 Task: Check the average views per listing of soaker tub in the last 3 years.
Action: Mouse moved to (1042, 230)
Screenshot: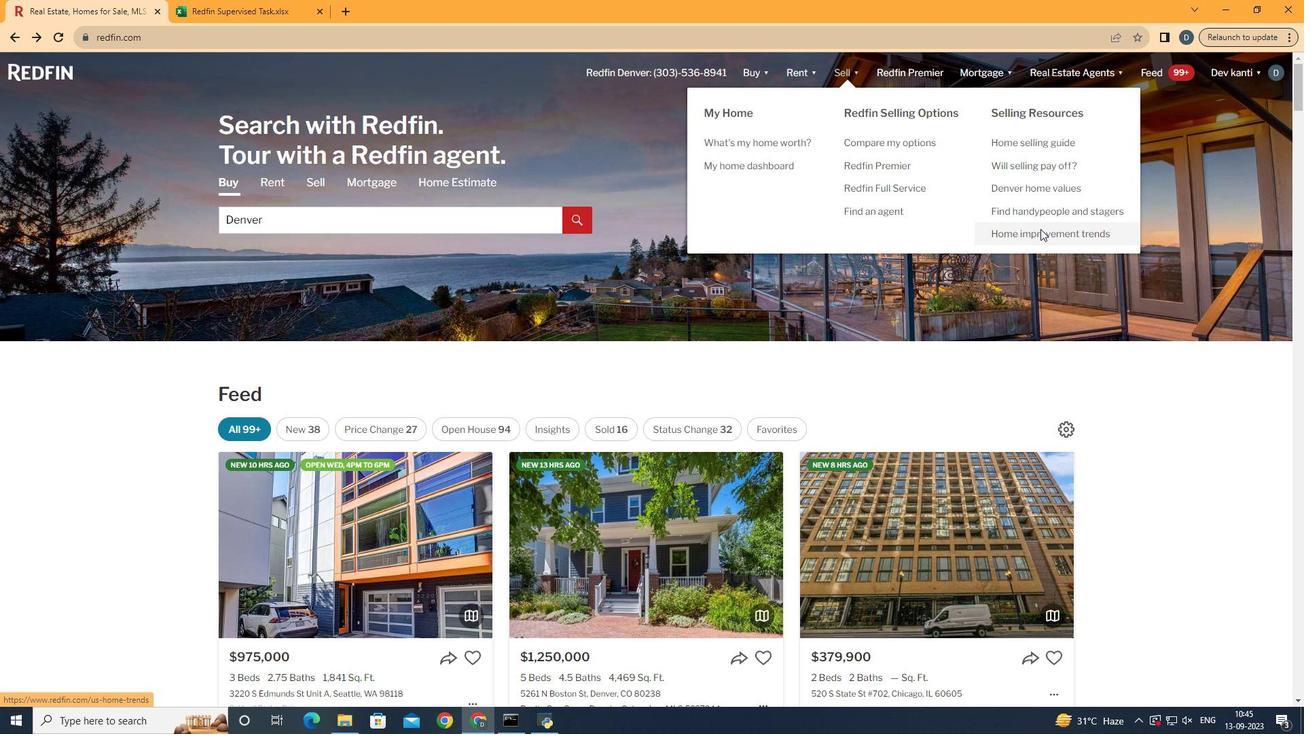
Action: Mouse pressed left at (1042, 230)
Screenshot: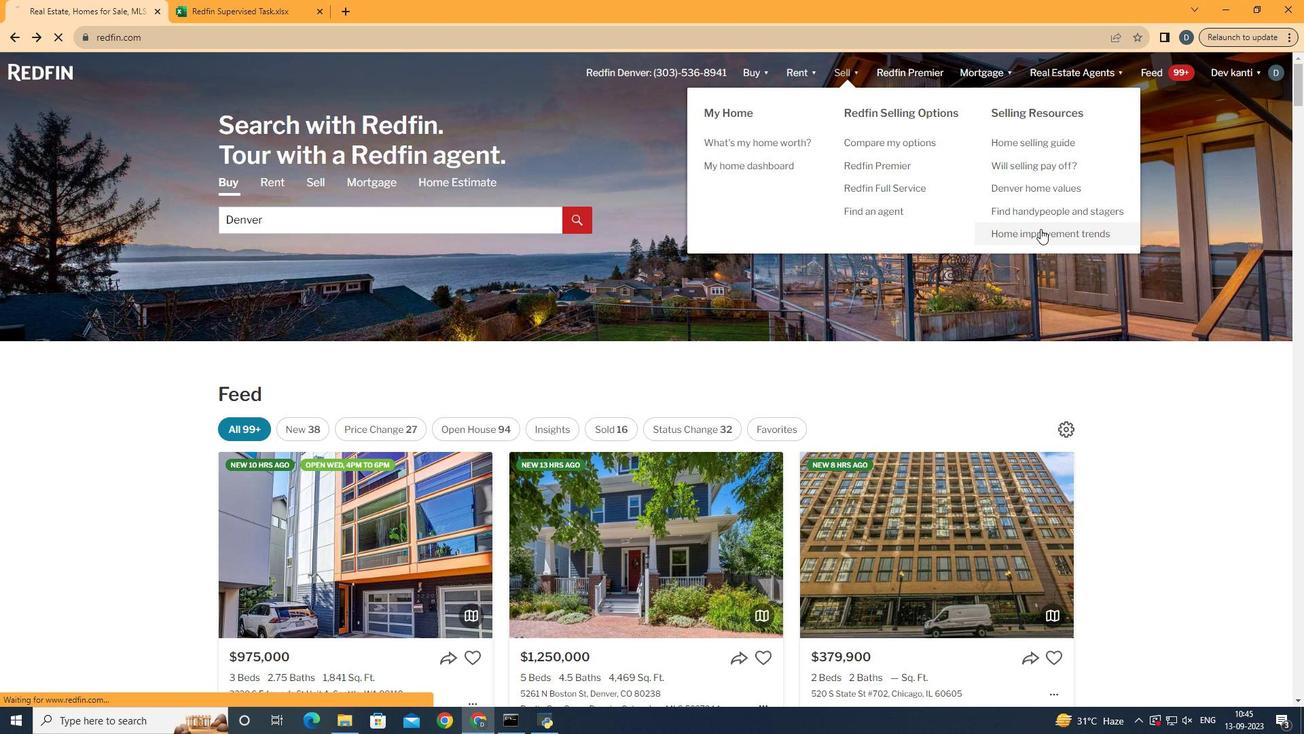 
Action: Mouse moved to (342, 264)
Screenshot: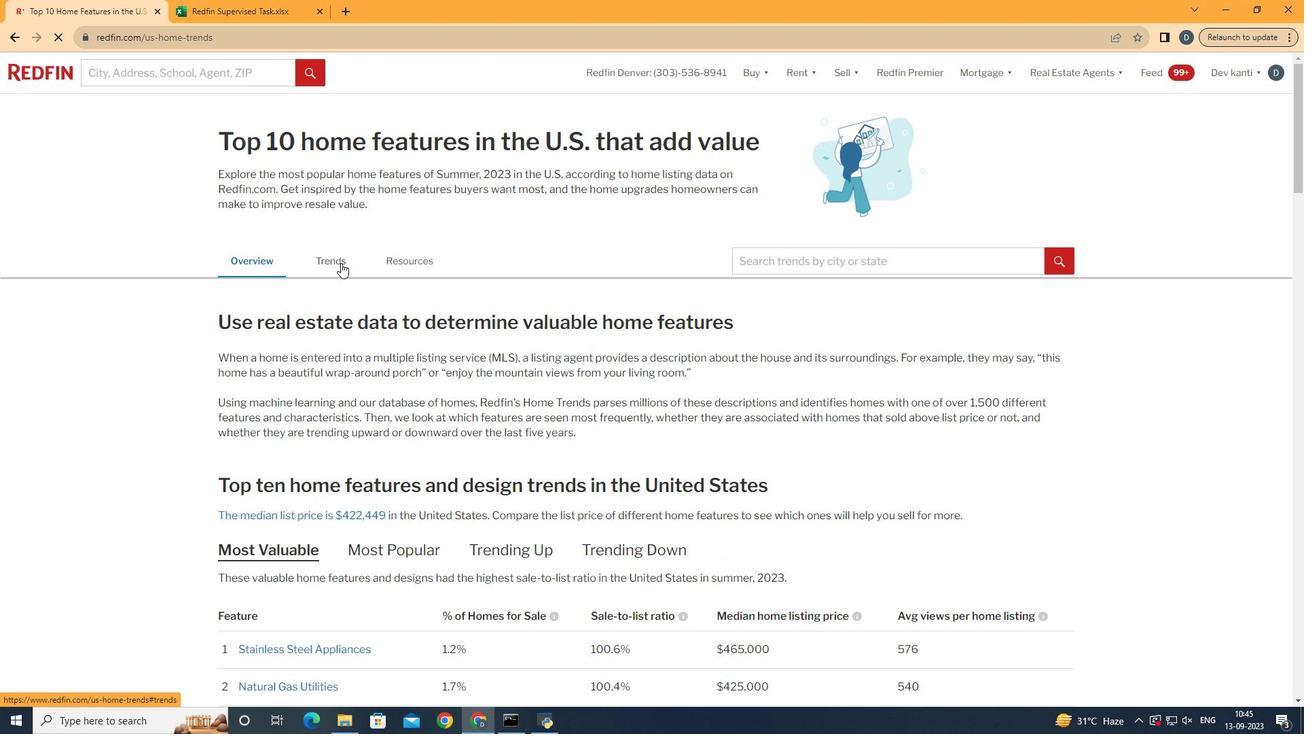 
Action: Mouse pressed left at (342, 264)
Screenshot: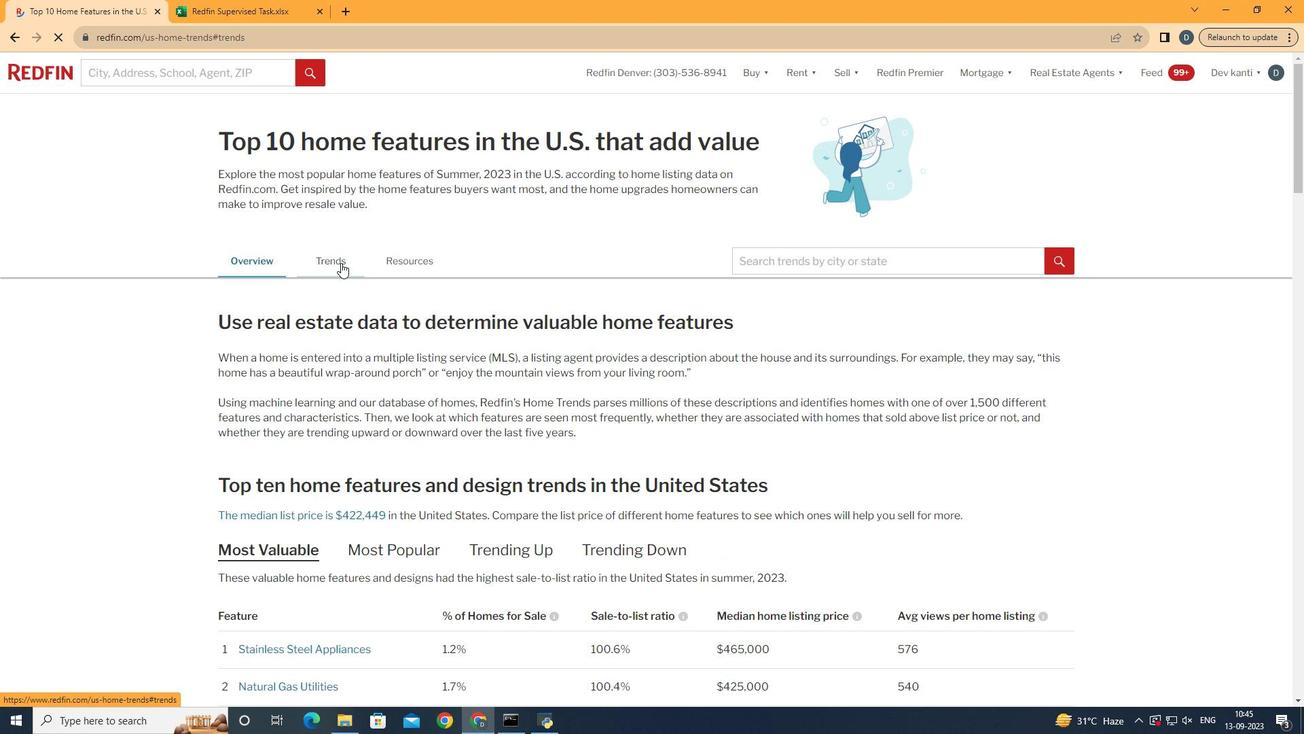 
Action: Mouse moved to (435, 333)
Screenshot: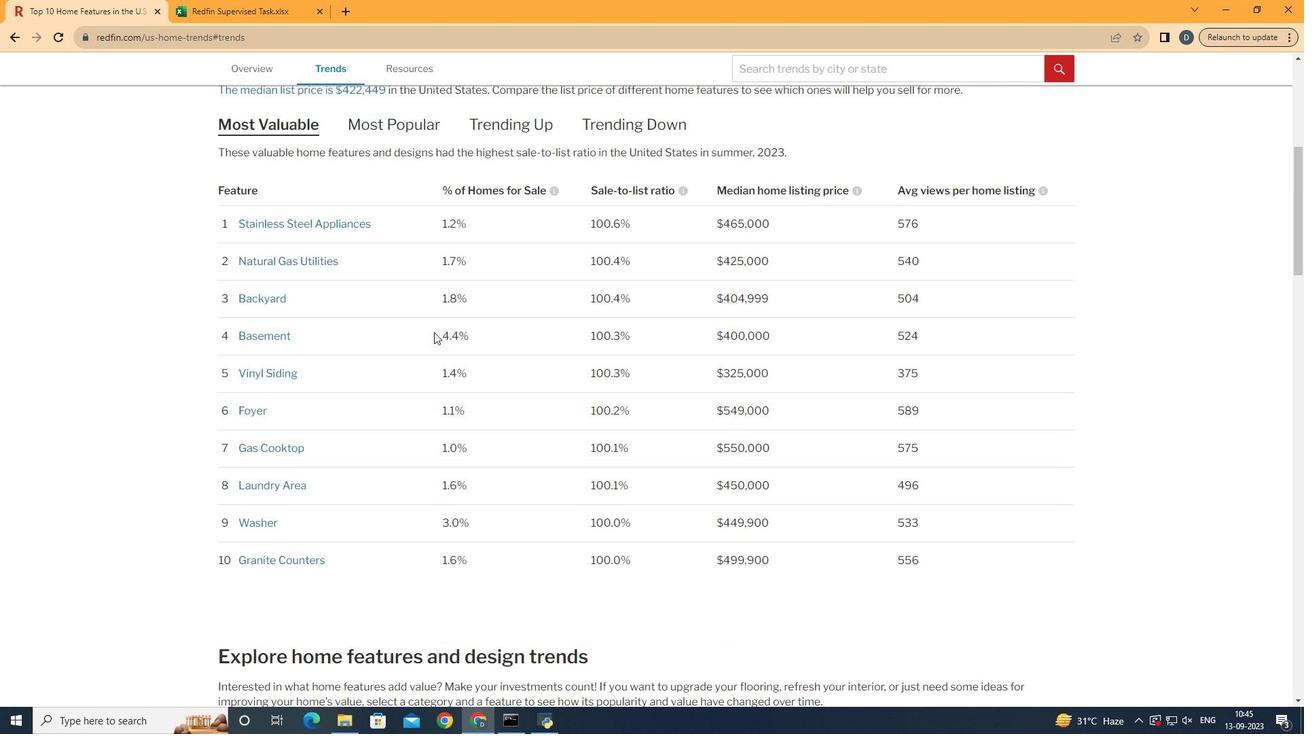 
Action: Mouse scrolled (435, 333) with delta (0, 0)
Screenshot: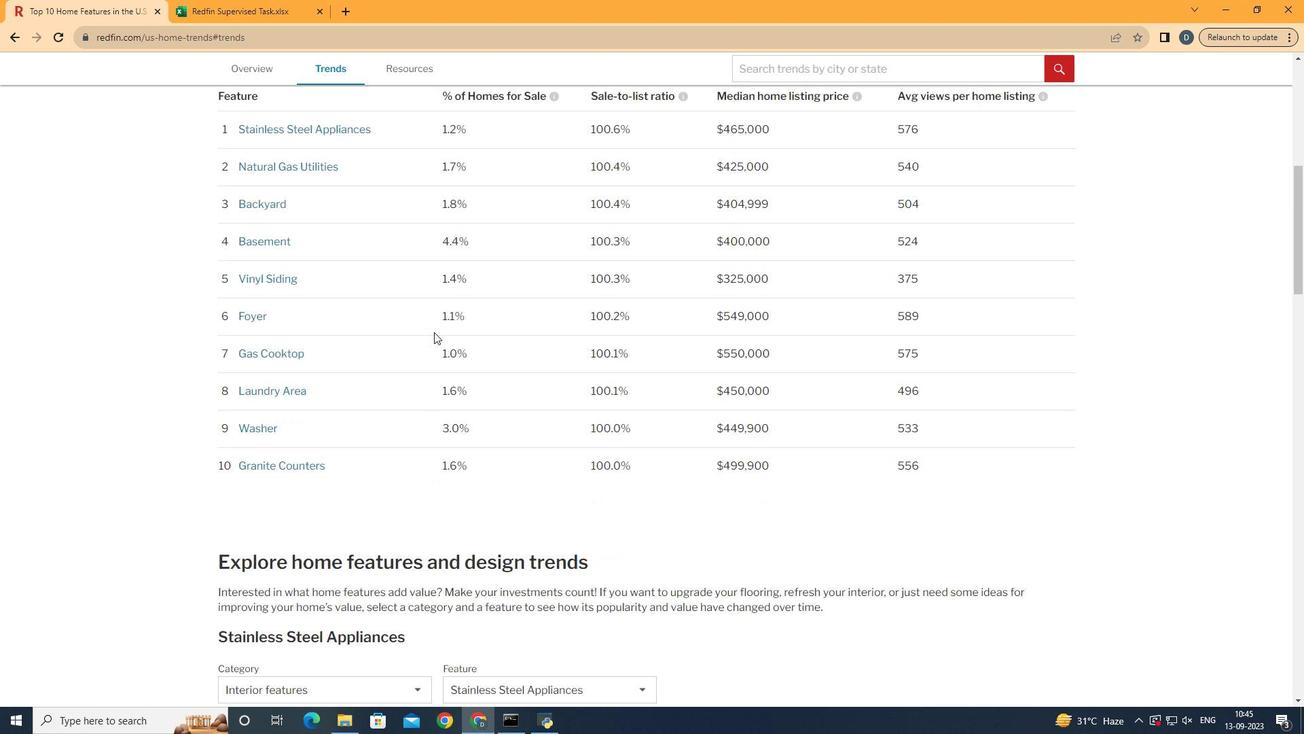 
Action: Mouse scrolled (435, 333) with delta (0, 0)
Screenshot: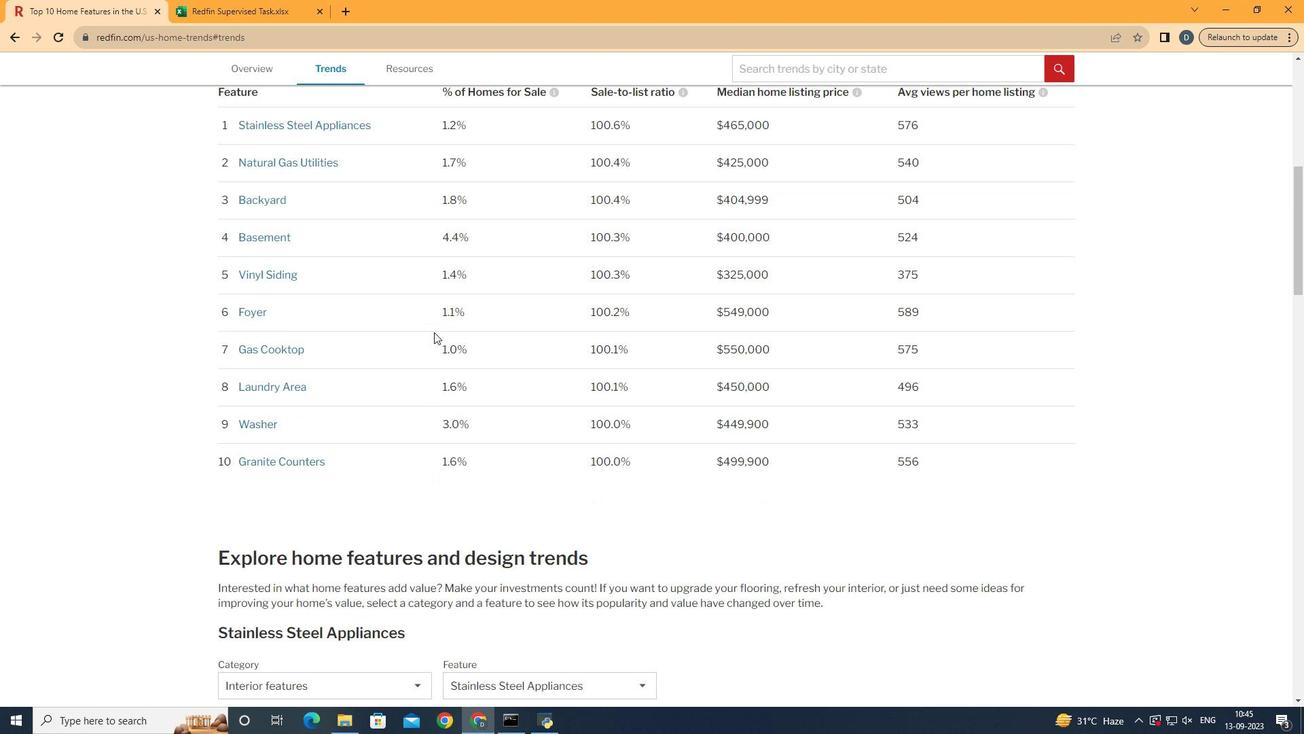 
Action: Mouse scrolled (435, 333) with delta (0, 0)
Screenshot: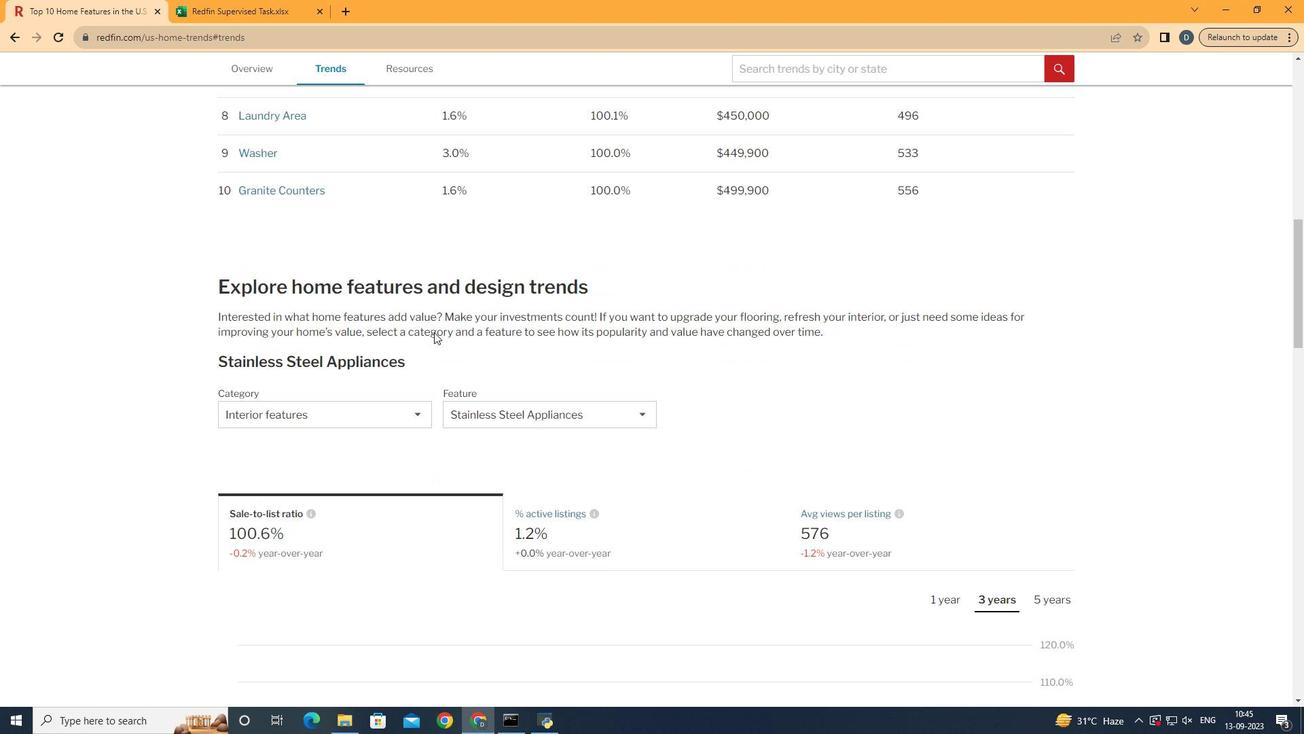
Action: Mouse scrolled (435, 333) with delta (0, 0)
Screenshot: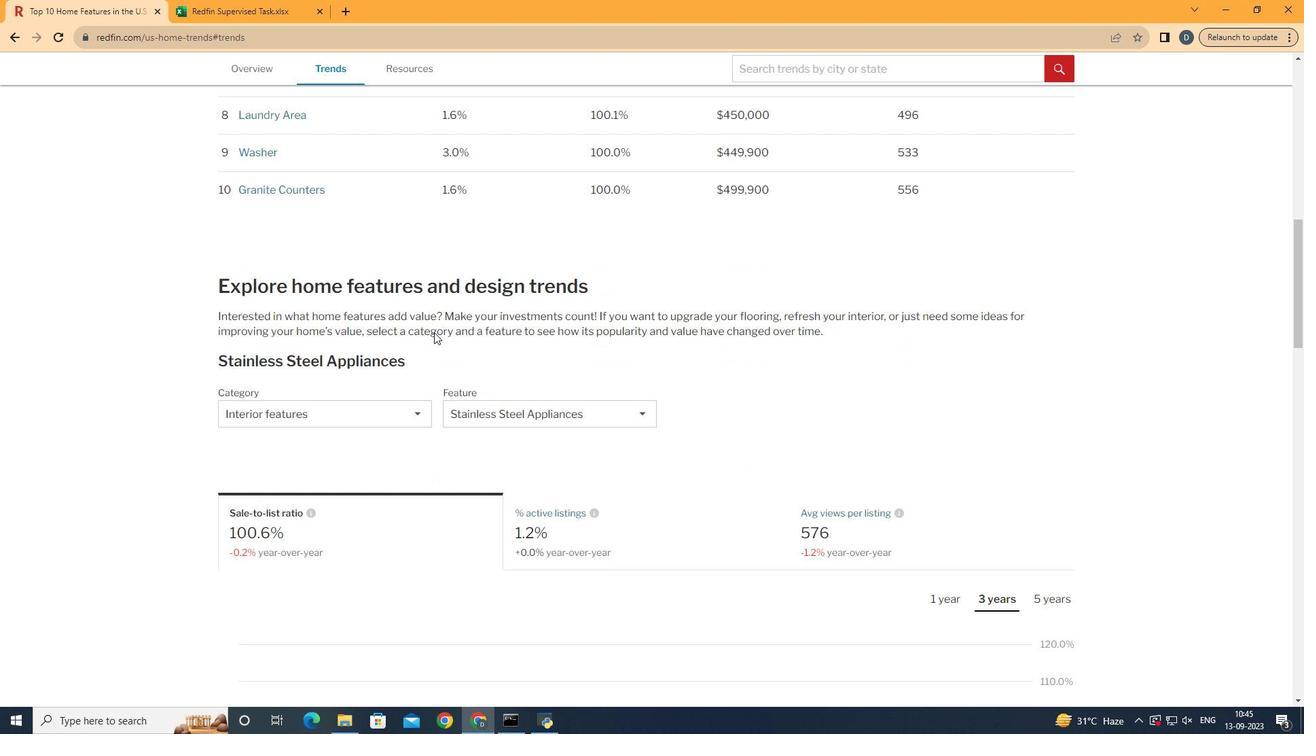 
Action: Mouse scrolled (435, 333) with delta (0, 0)
Screenshot: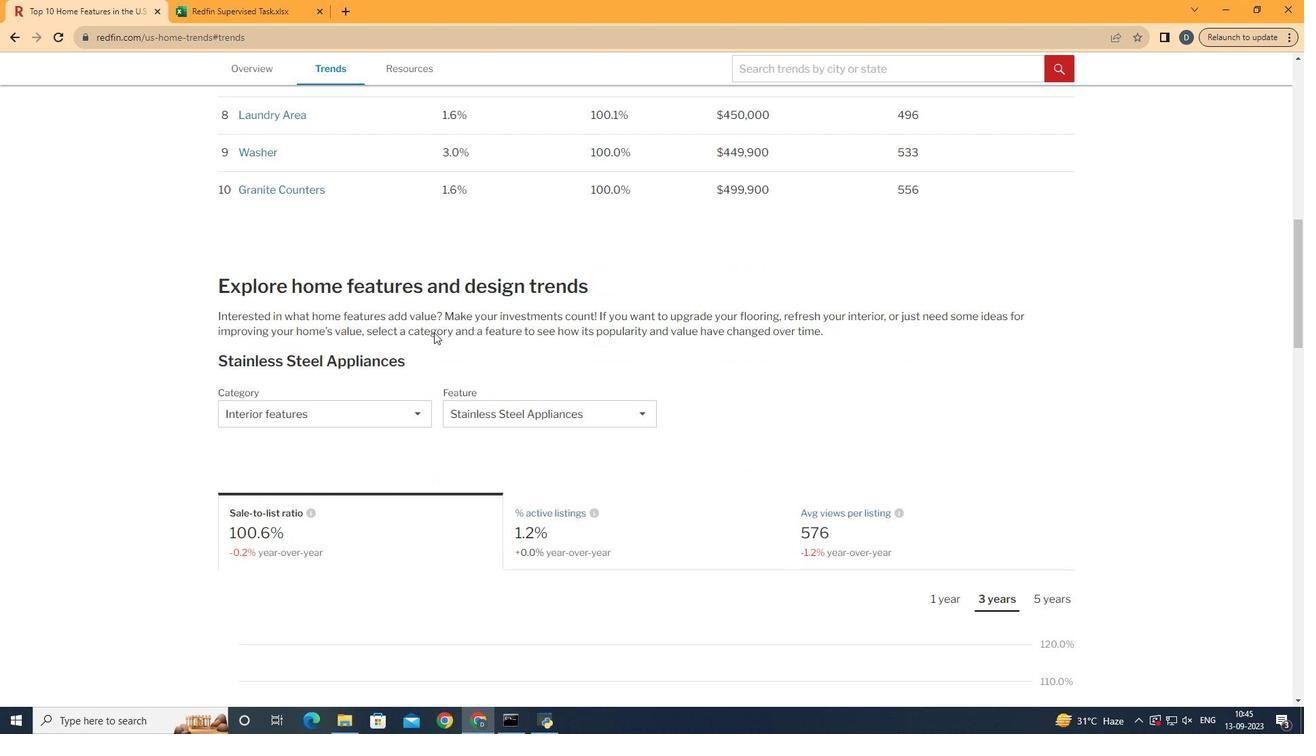 
Action: Mouse scrolled (435, 333) with delta (0, 0)
Screenshot: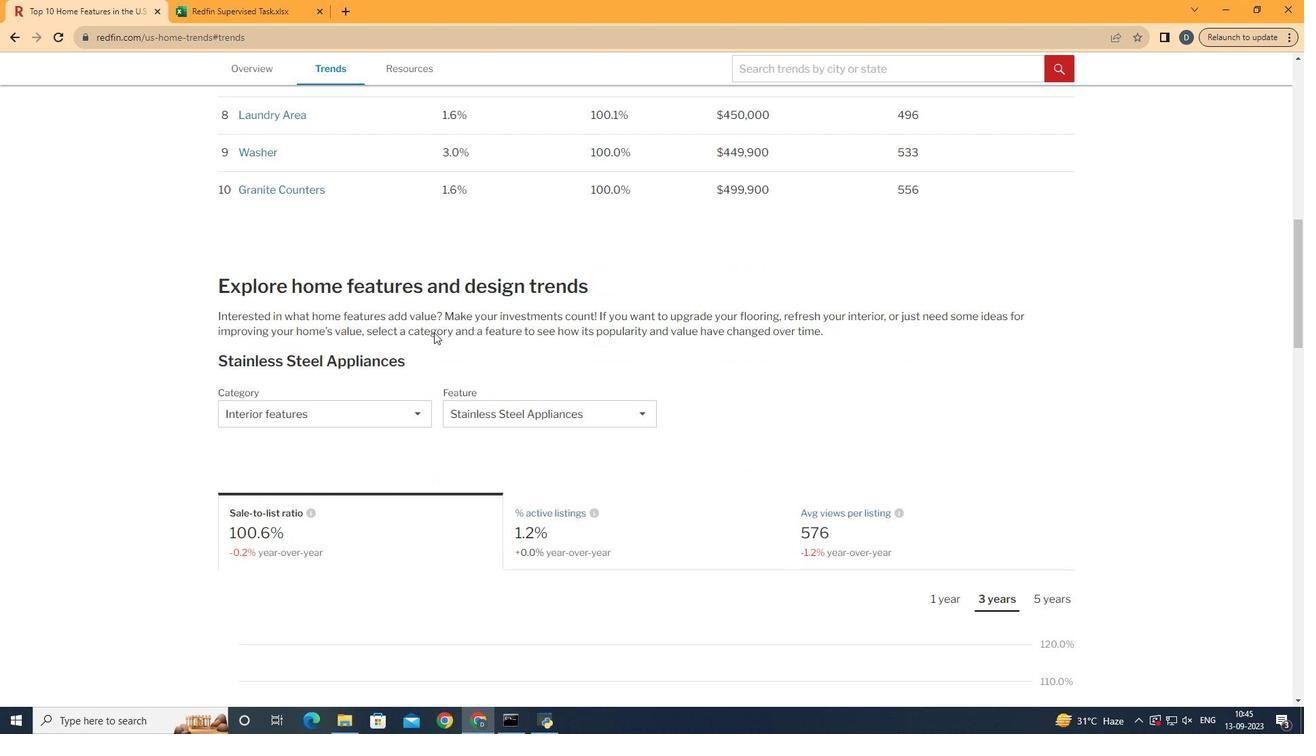 
Action: Mouse moved to (384, 394)
Screenshot: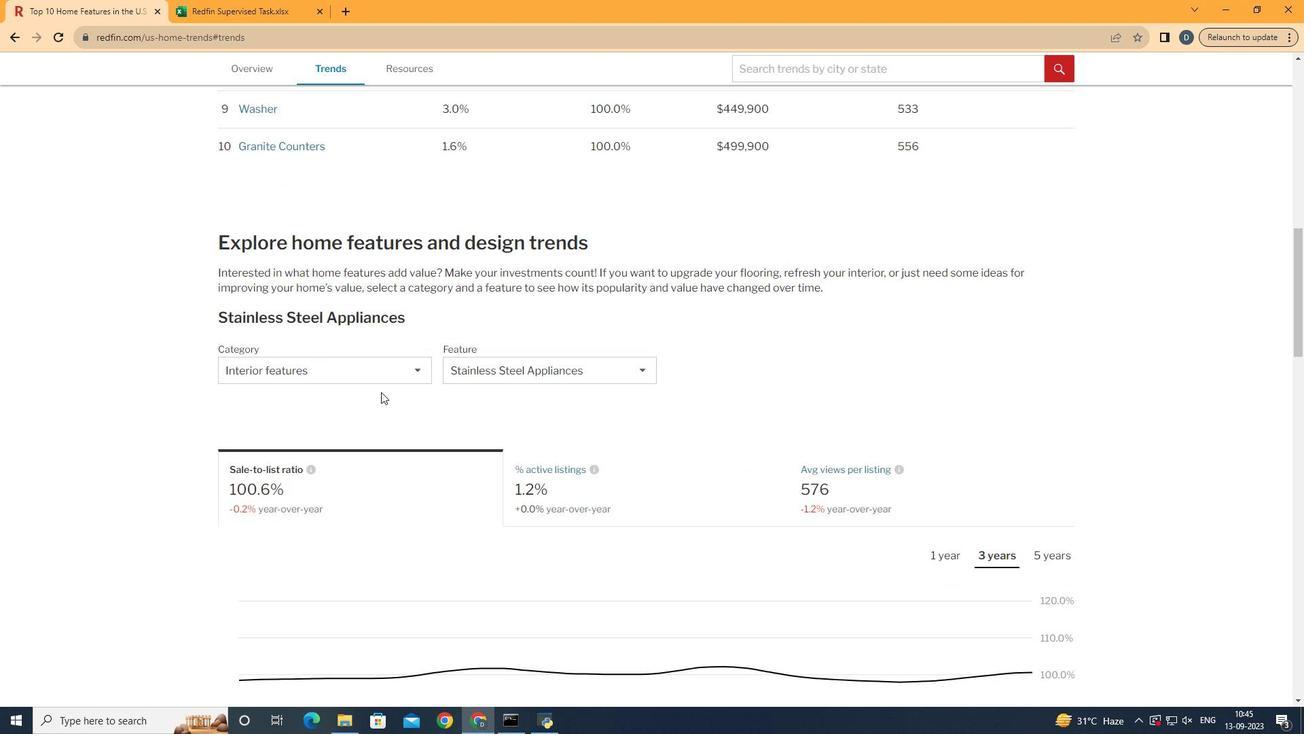 
Action: Mouse scrolled (384, 393) with delta (0, 0)
Screenshot: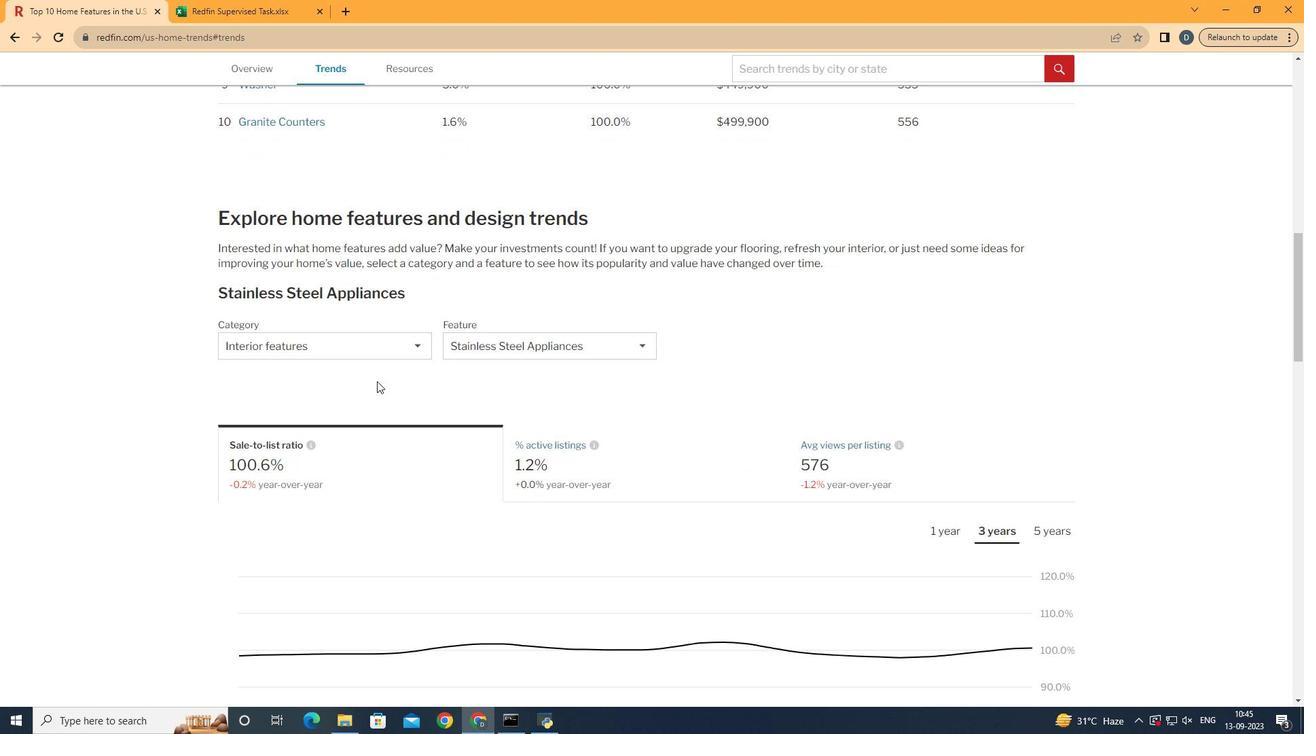 
Action: Mouse moved to (378, 366)
Screenshot: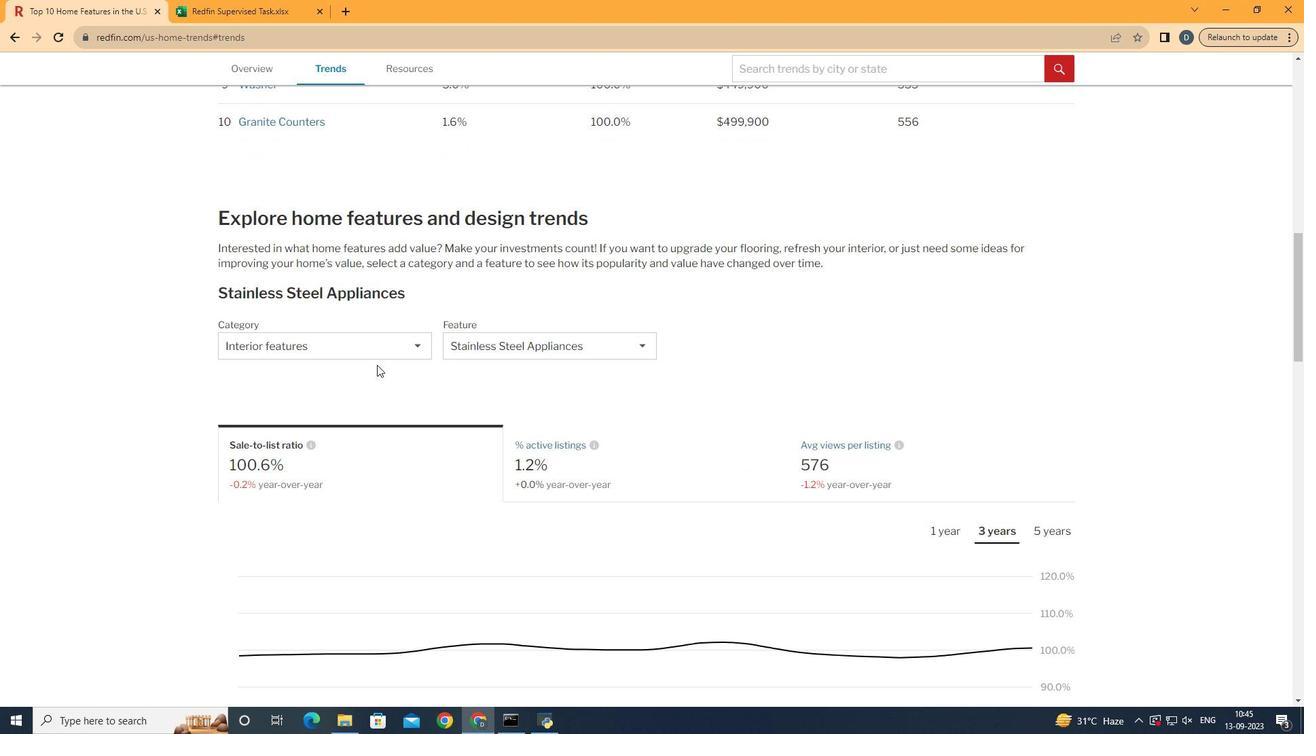 
Action: Mouse pressed left at (378, 366)
Screenshot: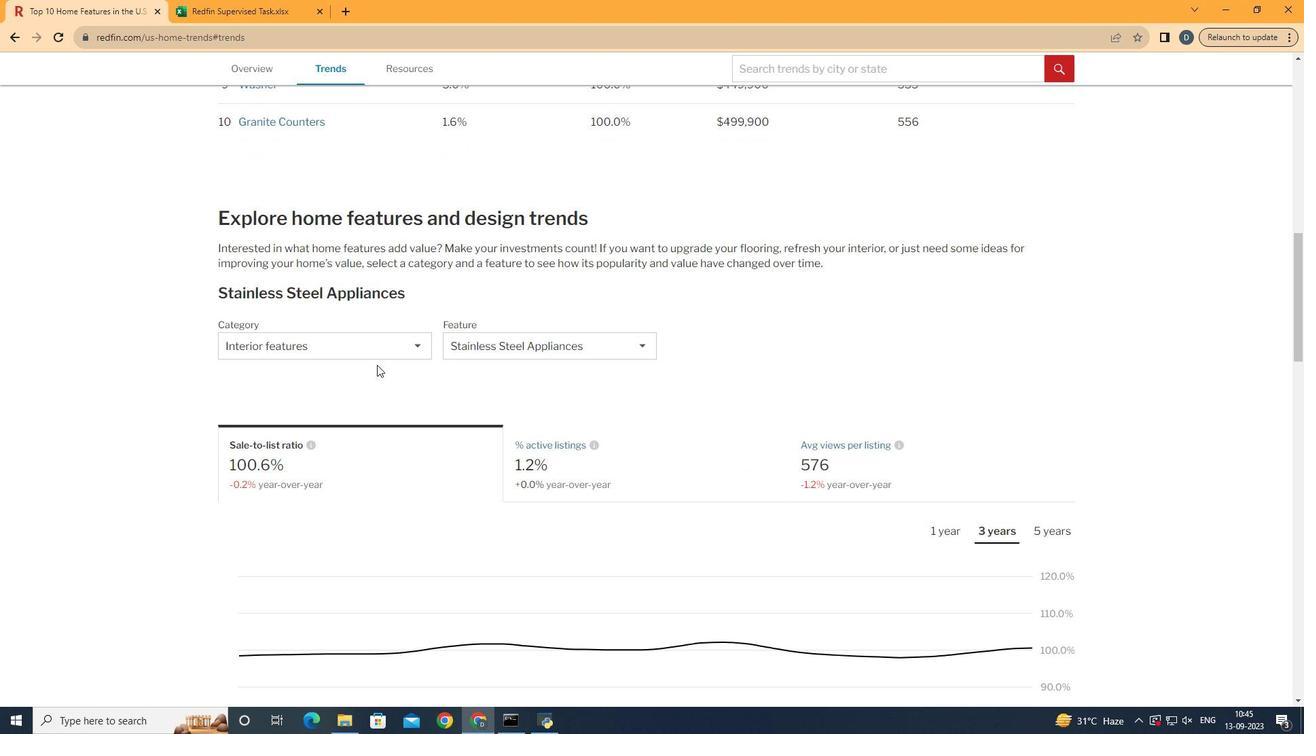 
Action: Mouse moved to (386, 356)
Screenshot: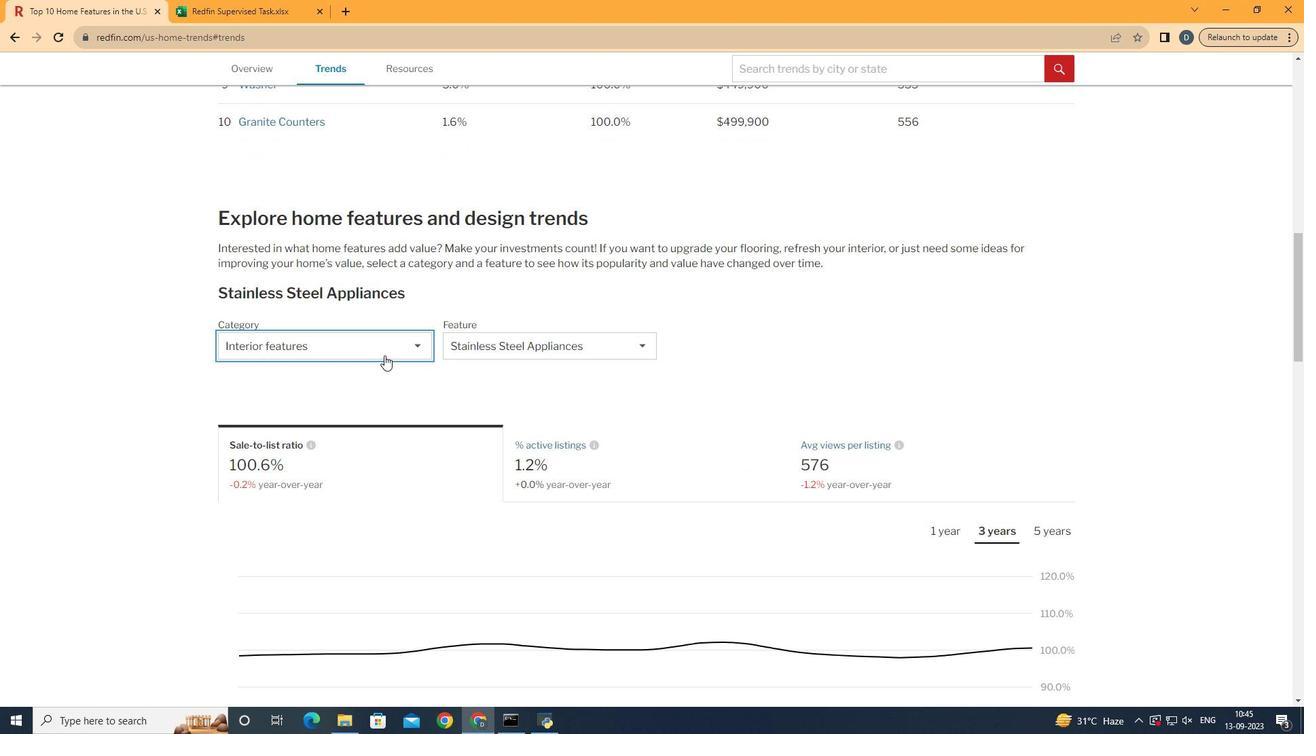 
Action: Mouse pressed left at (386, 356)
Screenshot: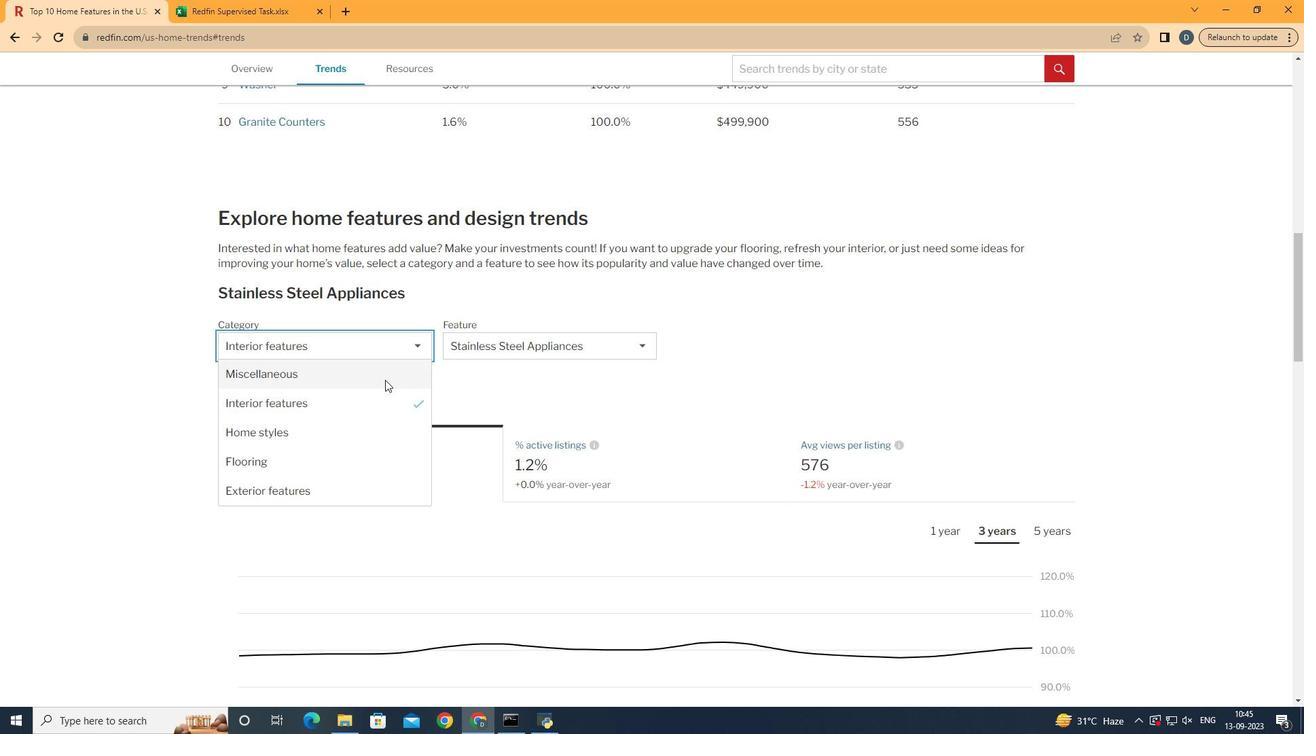 
Action: Mouse moved to (388, 395)
Screenshot: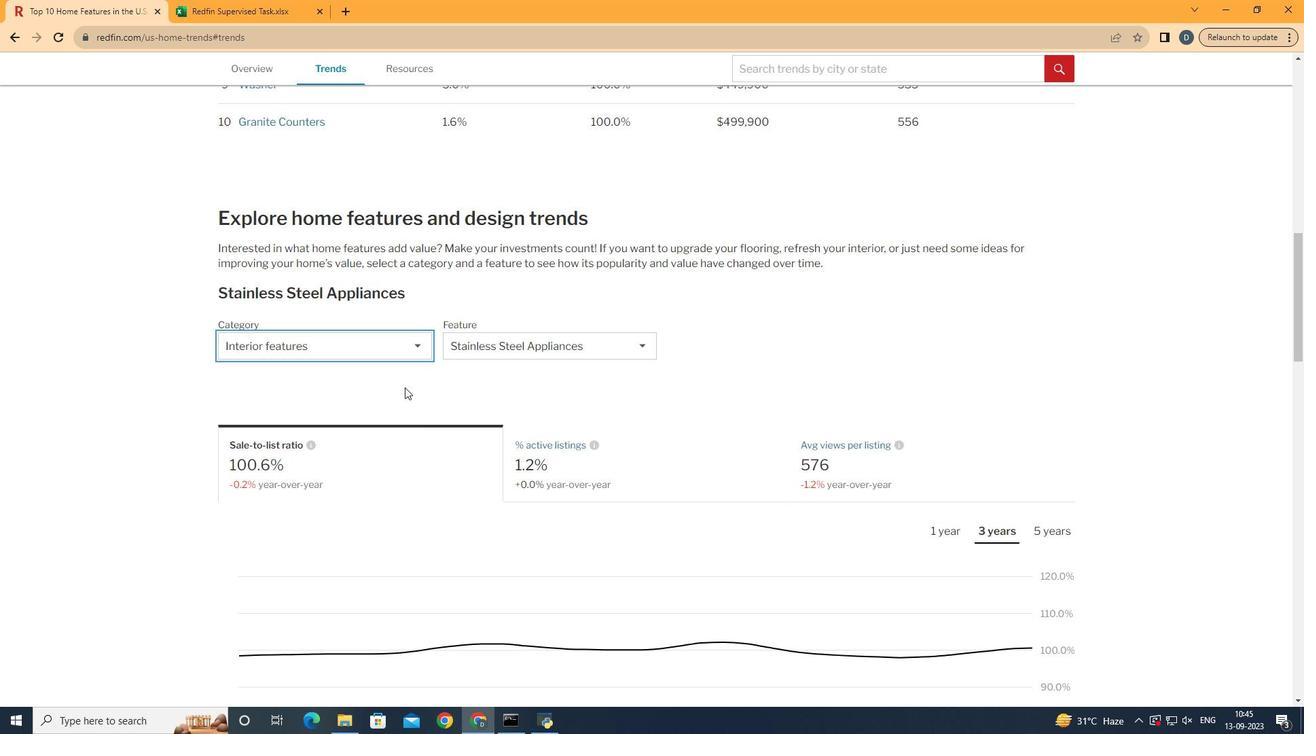 
Action: Mouse pressed left at (388, 395)
Screenshot: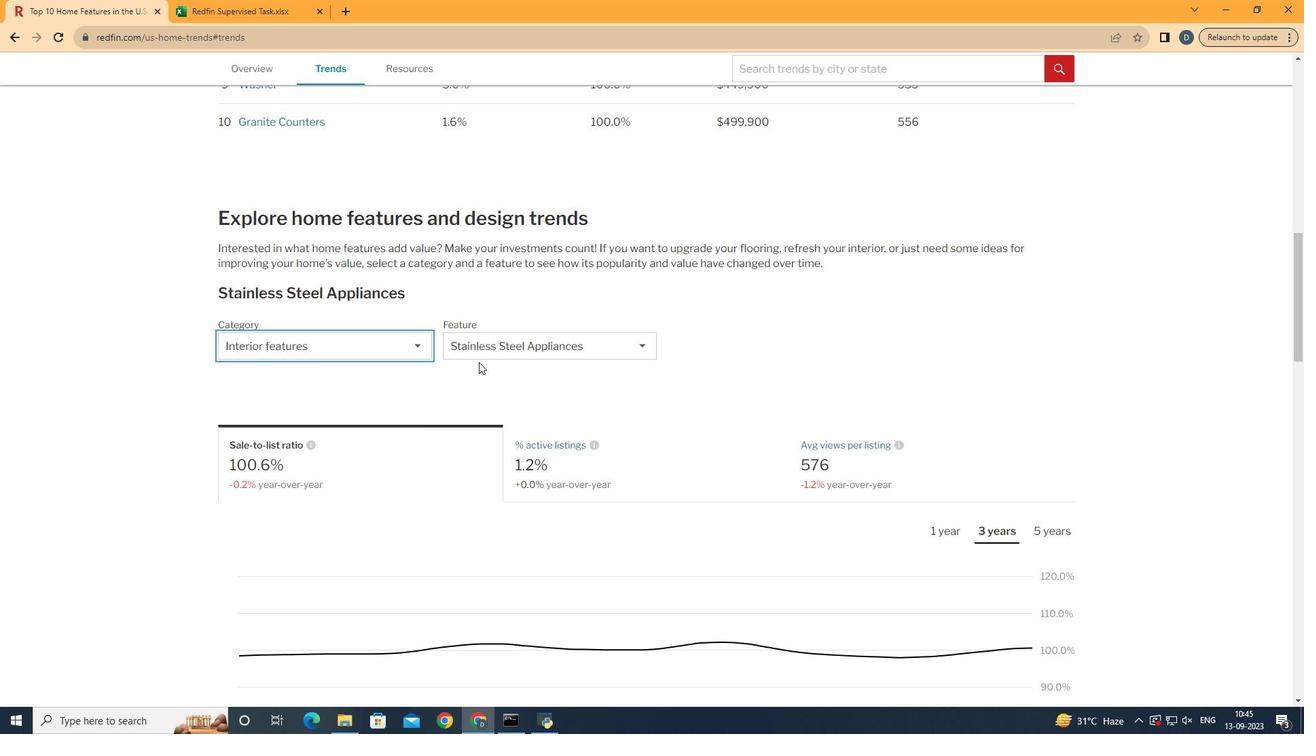 
Action: Mouse moved to (555, 344)
Screenshot: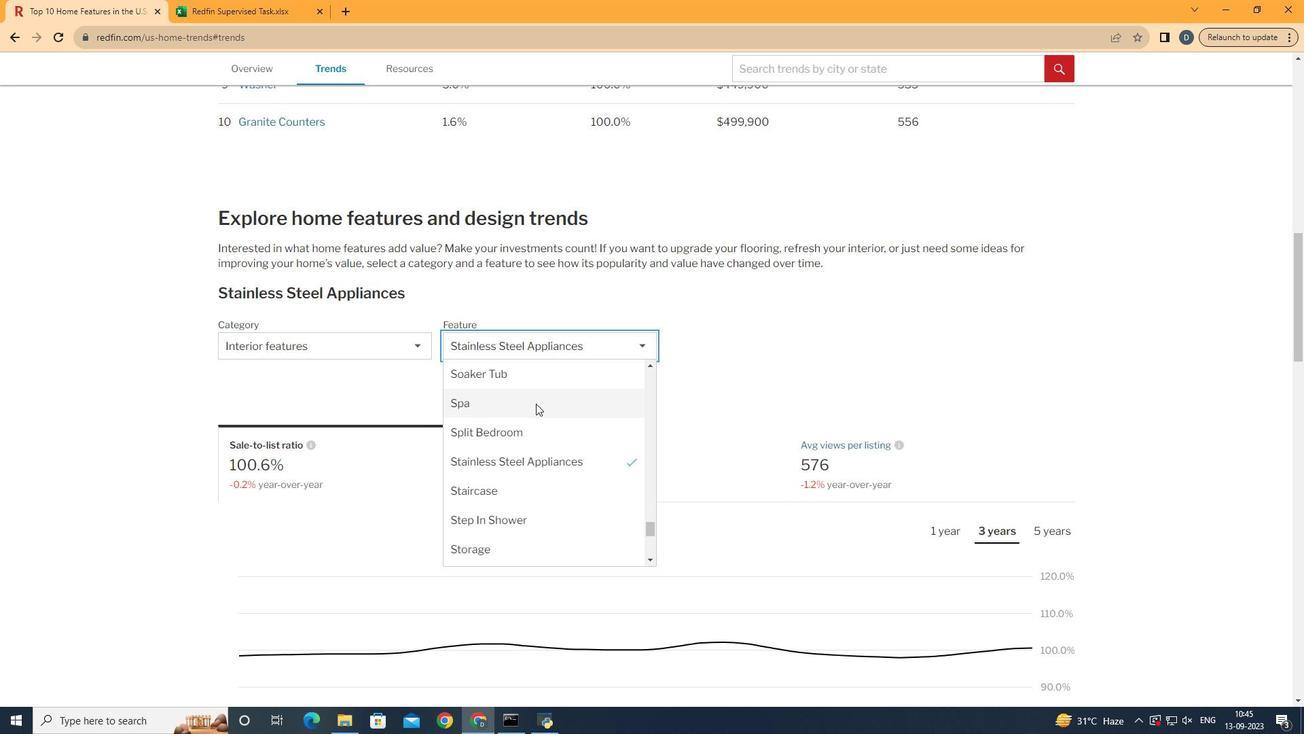 
Action: Mouse pressed left at (555, 344)
Screenshot: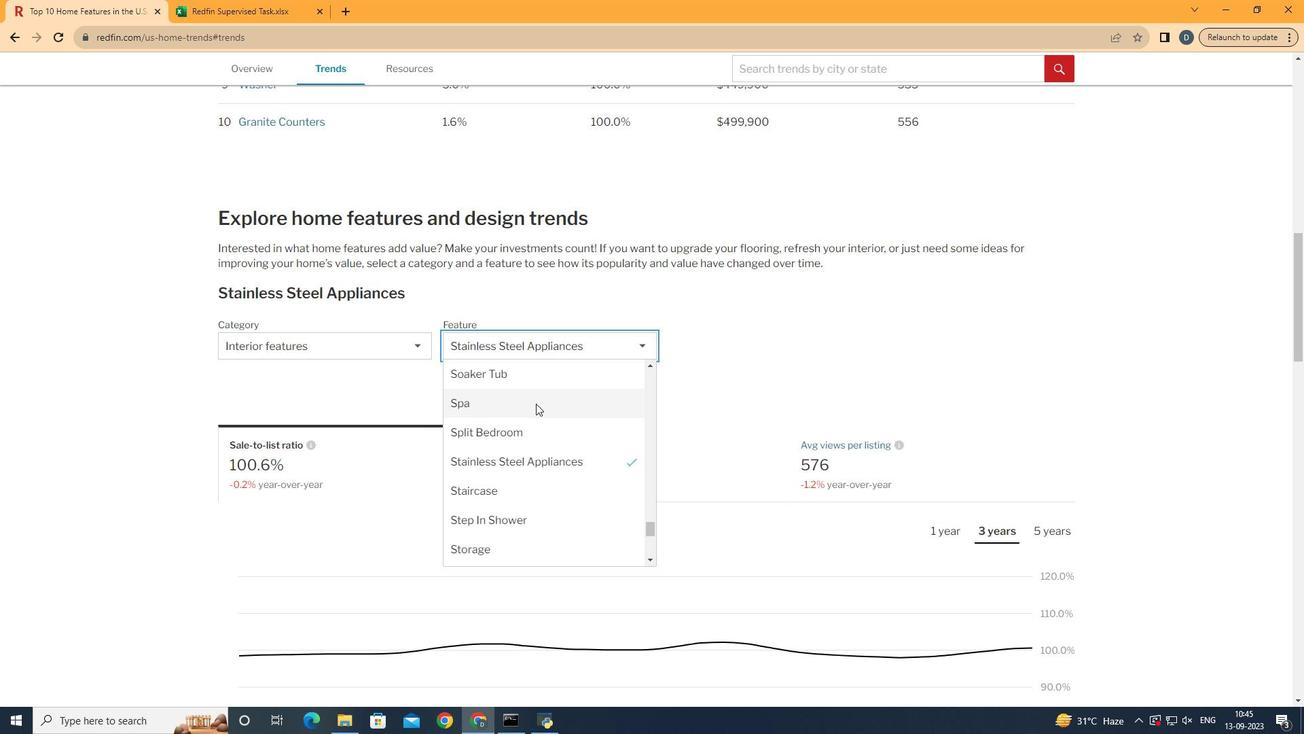 
Action: Mouse moved to (565, 374)
Screenshot: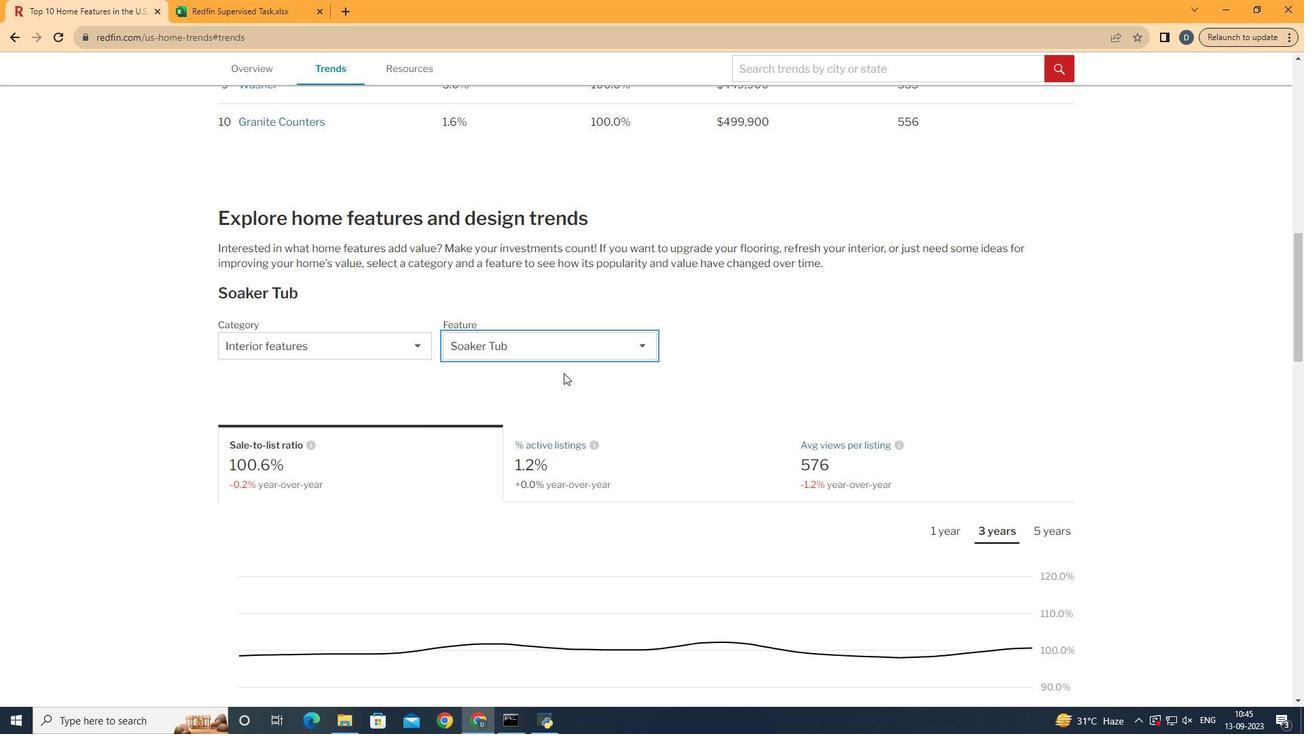 
Action: Mouse pressed left at (565, 374)
Screenshot: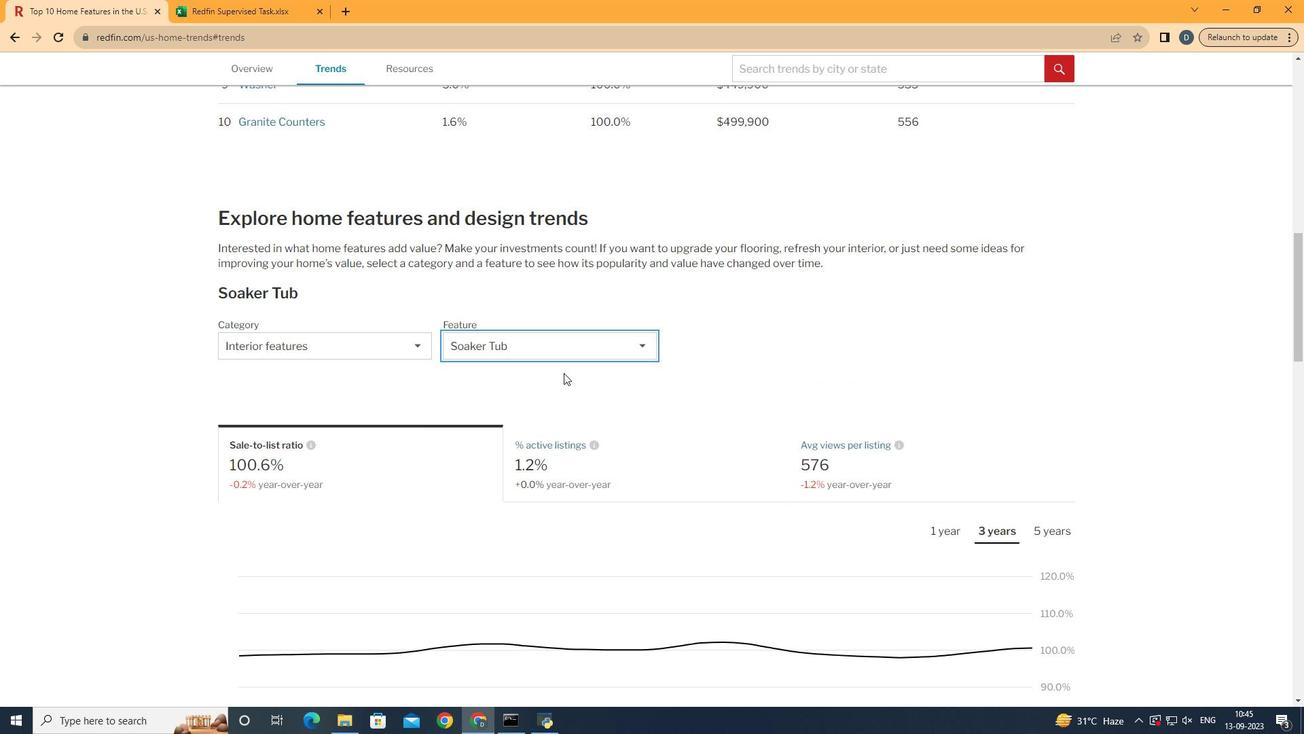 
Action: Mouse moved to (984, 464)
Screenshot: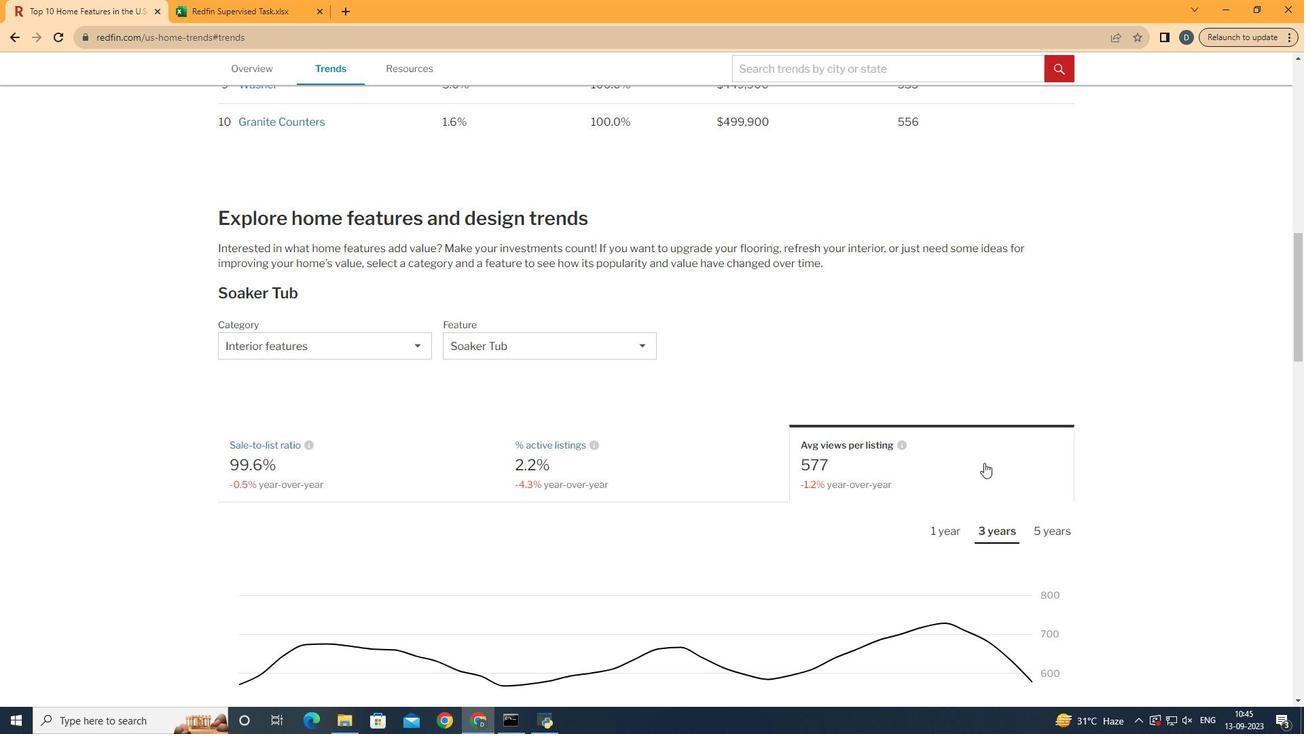 
Action: Mouse pressed left at (984, 464)
Screenshot: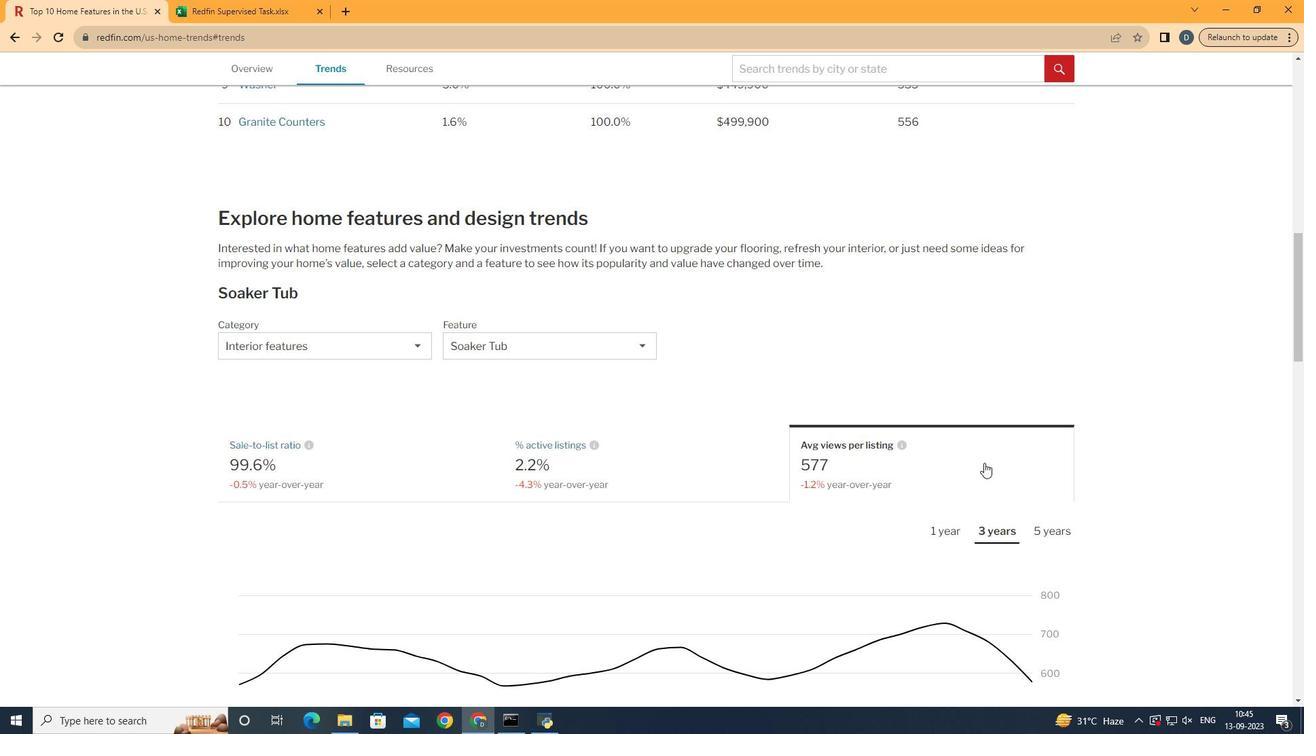 
Action: Mouse moved to (986, 464)
Screenshot: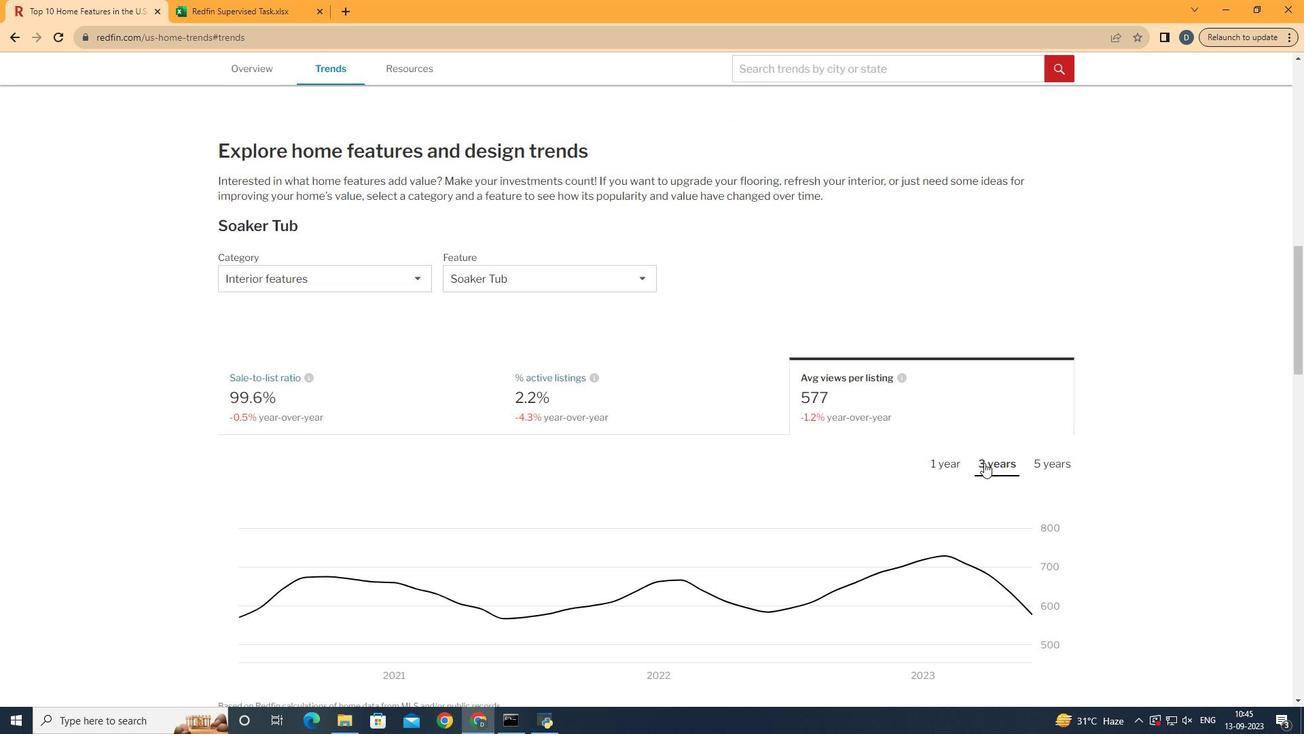 
Action: Mouse scrolled (986, 463) with delta (0, 0)
Screenshot: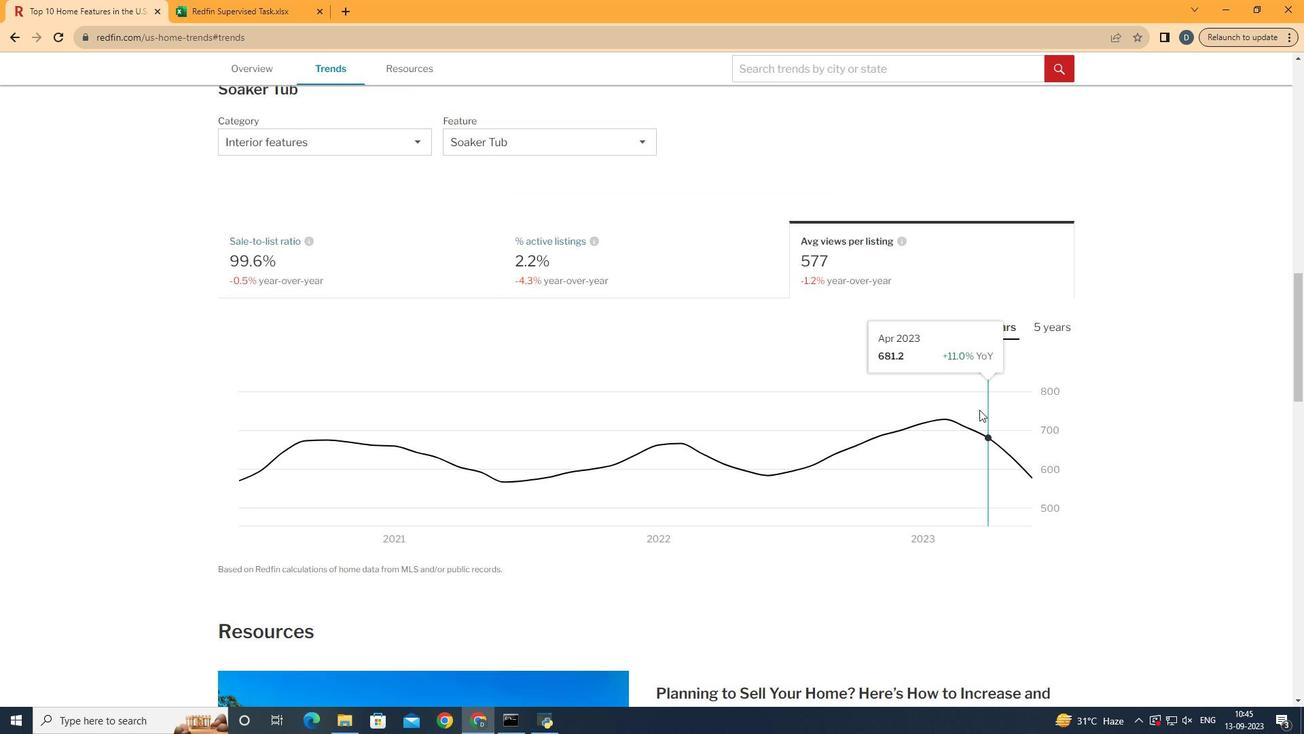 
Action: Mouse scrolled (986, 463) with delta (0, 0)
Screenshot: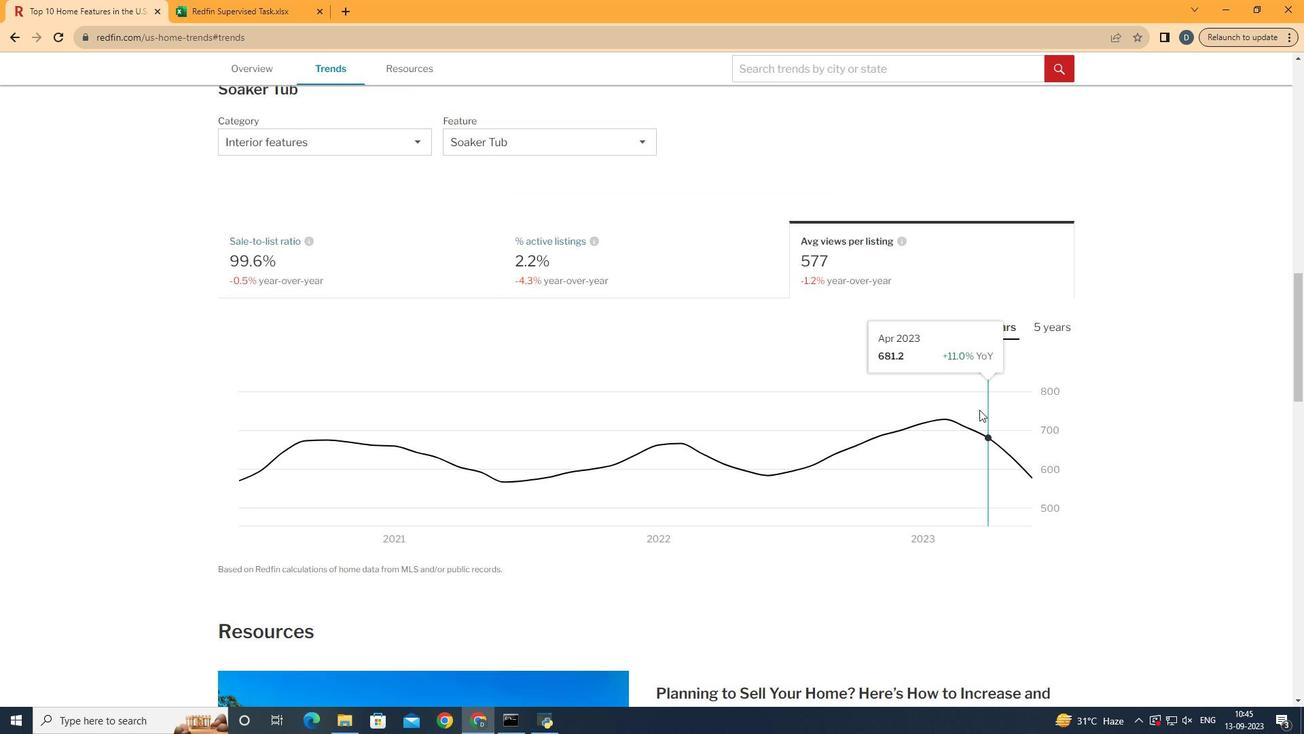 
Action: Mouse scrolled (986, 463) with delta (0, 0)
Screenshot: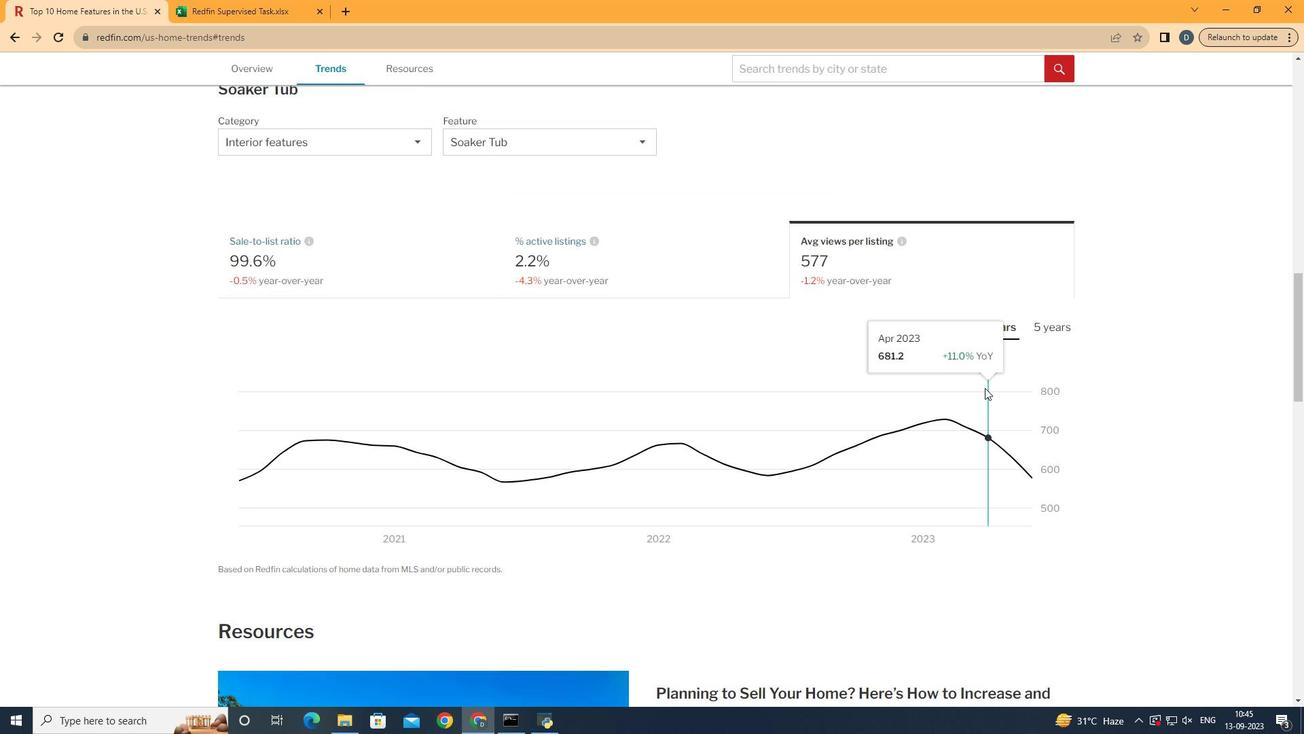 
Action: Mouse moved to (994, 326)
Screenshot: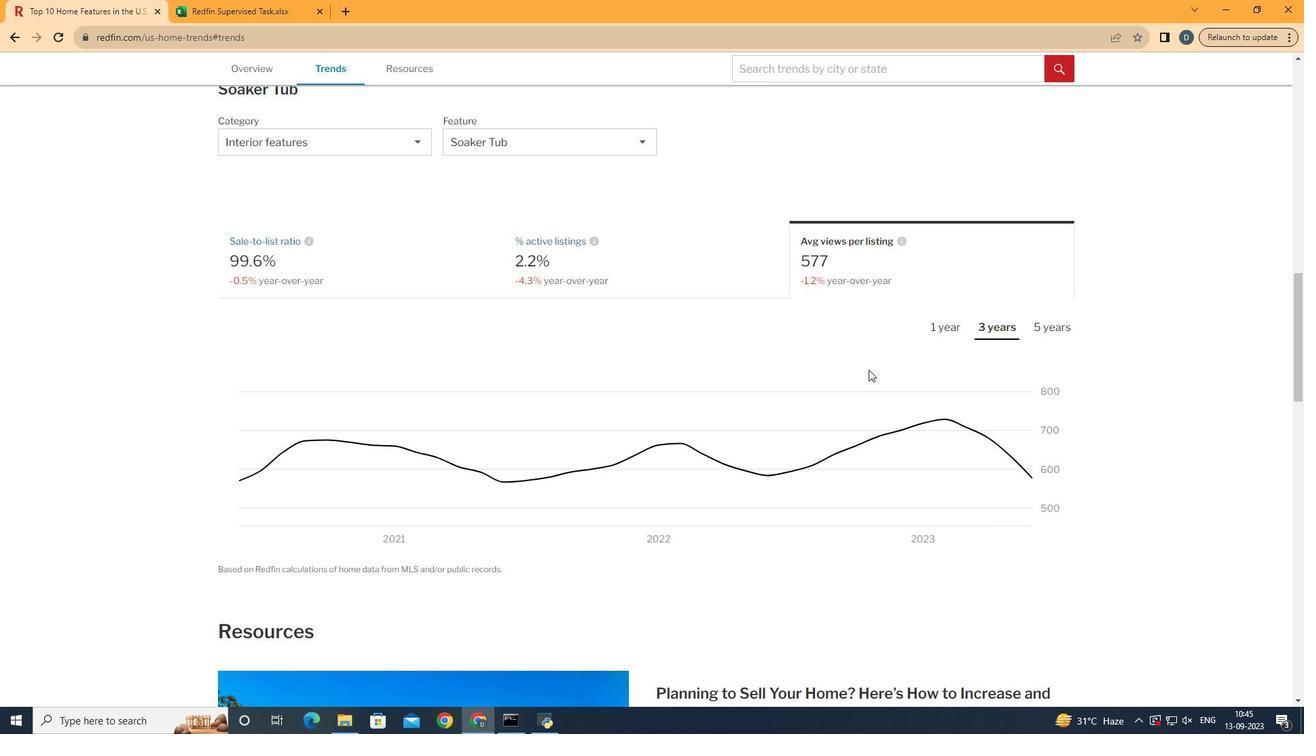 
Action: Mouse pressed left at (994, 326)
Screenshot: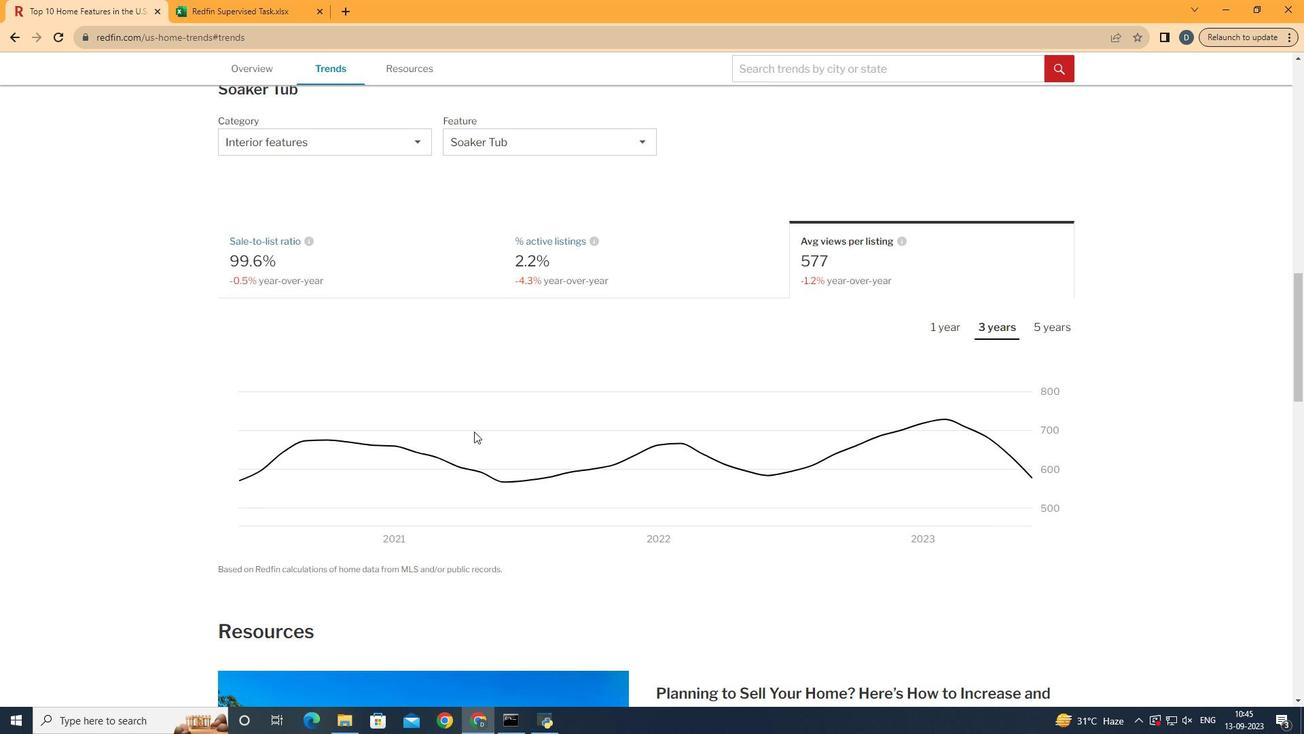 
Action: Mouse moved to (1002, 424)
Screenshot: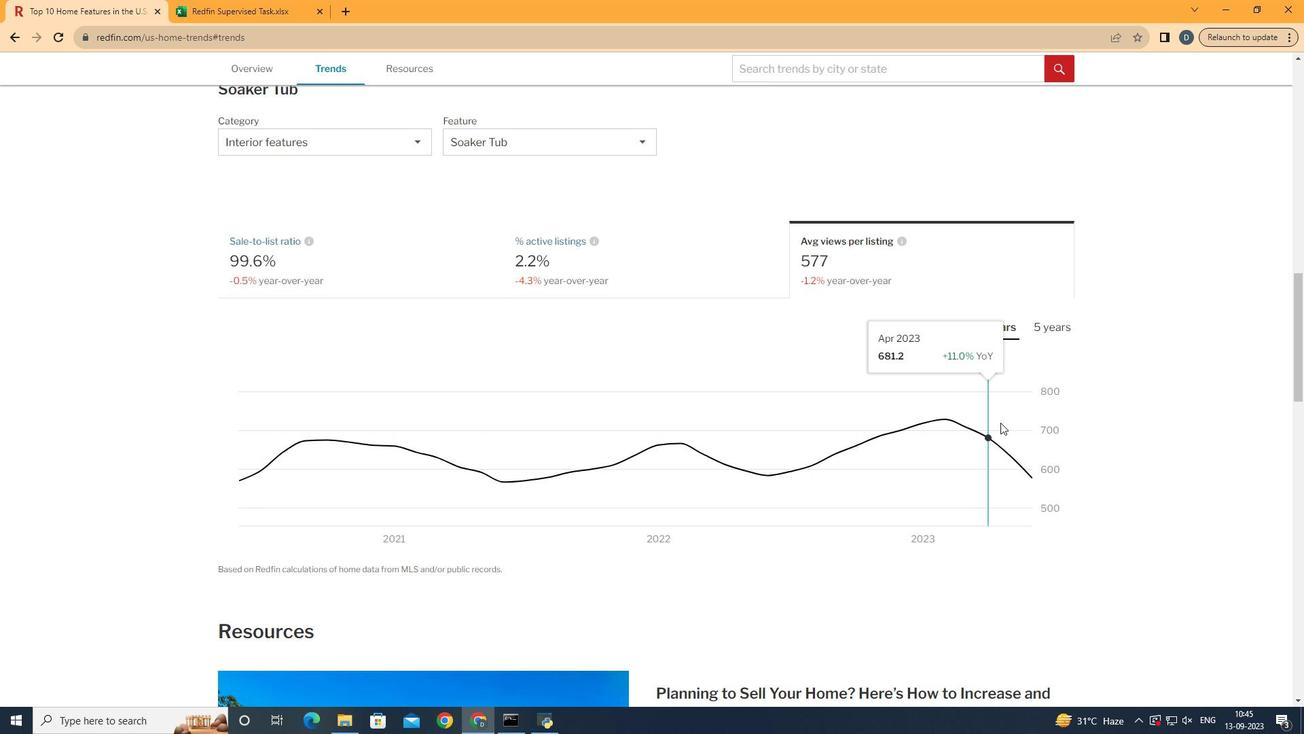 
